 Task: Change the continue playback to "Never".
Action: Mouse moved to (124, 17)
Screenshot: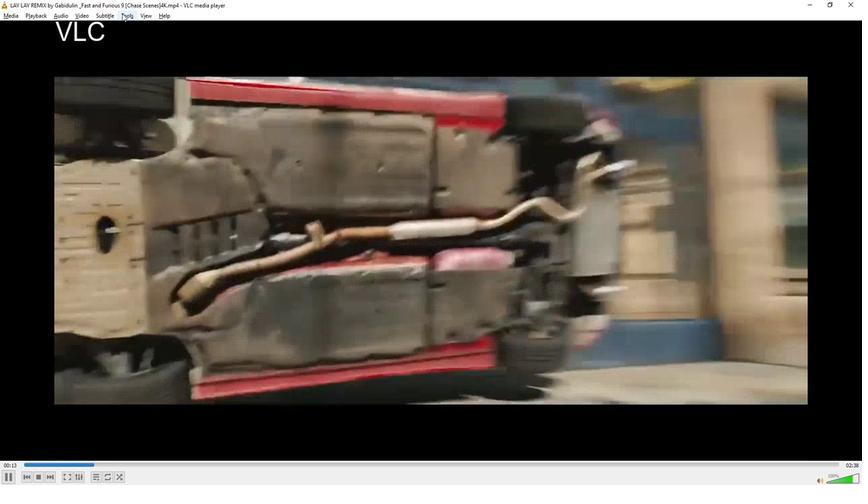 
Action: Mouse pressed left at (124, 17)
Screenshot: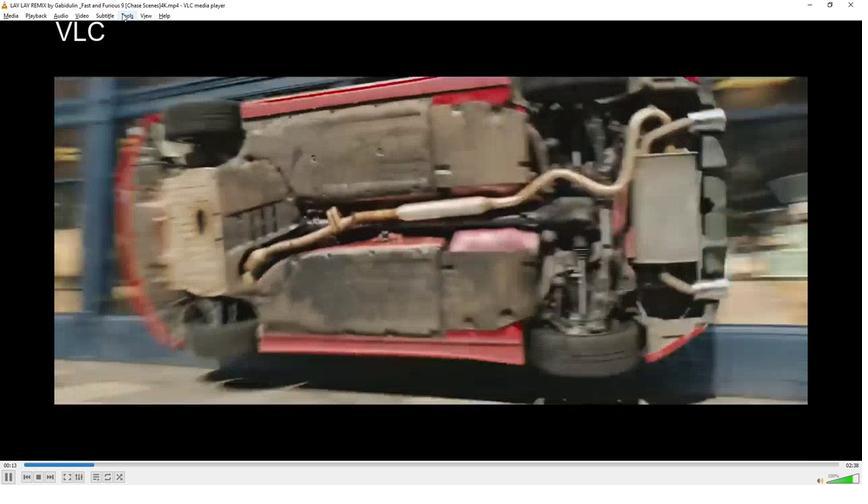 
Action: Mouse moved to (159, 124)
Screenshot: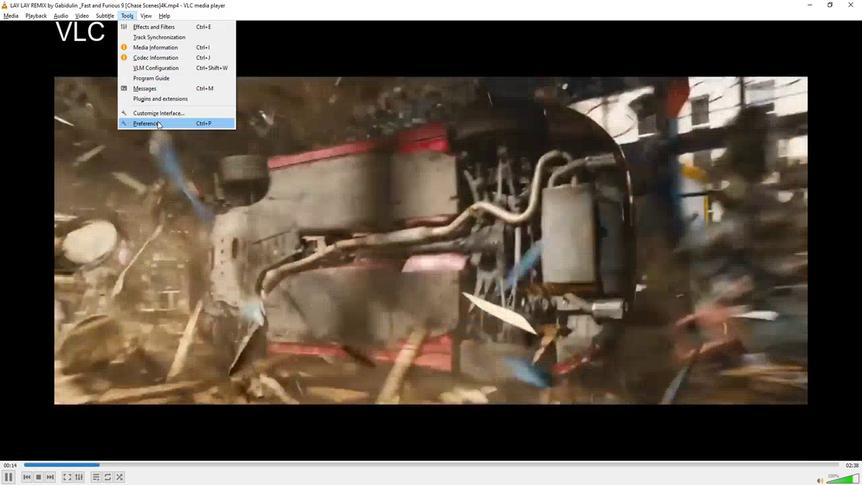 
Action: Mouse pressed left at (159, 124)
Screenshot: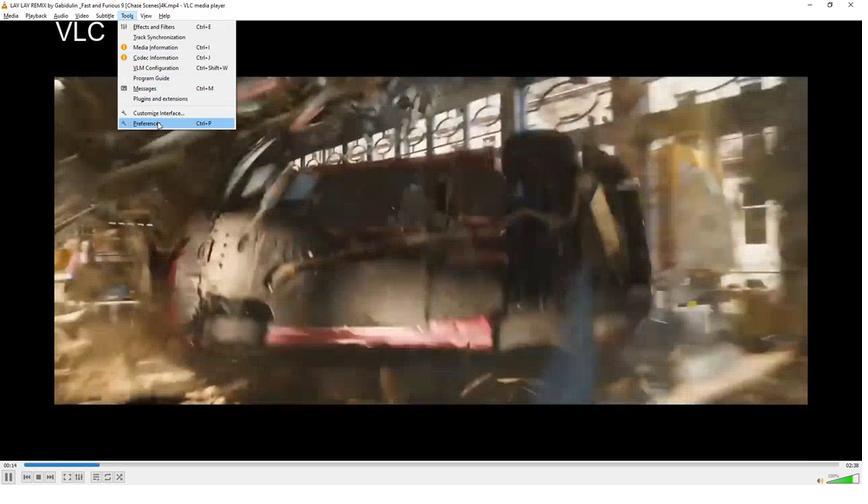 
Action: Mouse moved to (586, 320)
Screenshot: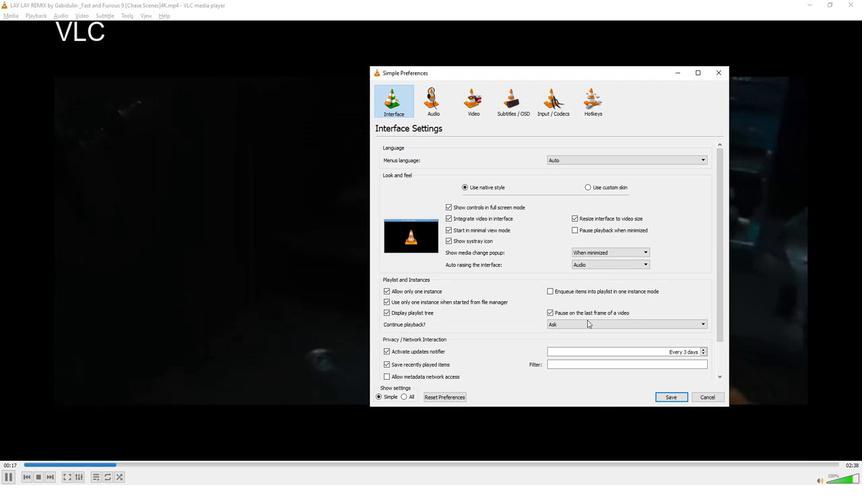 
Action: Mouse pressed left at (586, 320)
Screenshot: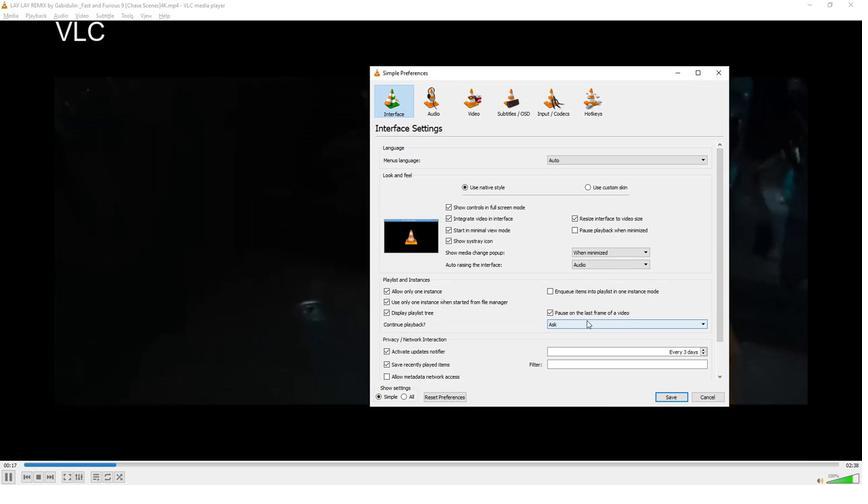 
Action: Mouse moved to (568, 332)
Screenshot: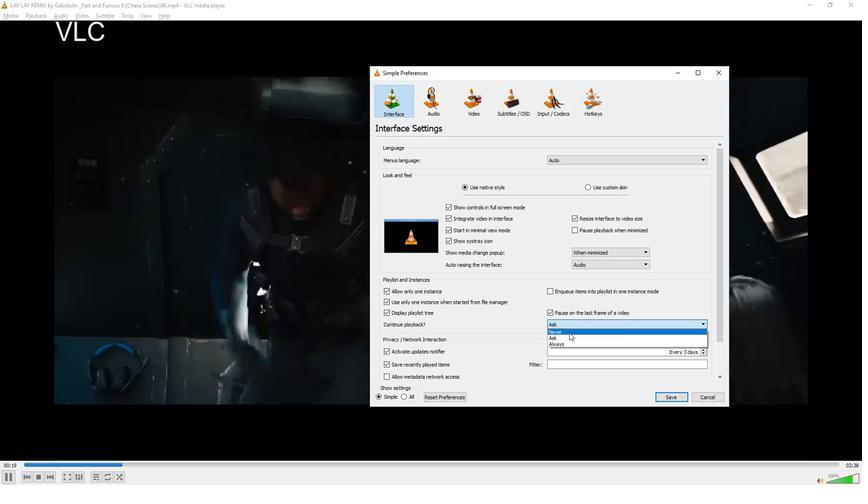 
Action: Mouse pressed left at (568, 332)
Screenshot: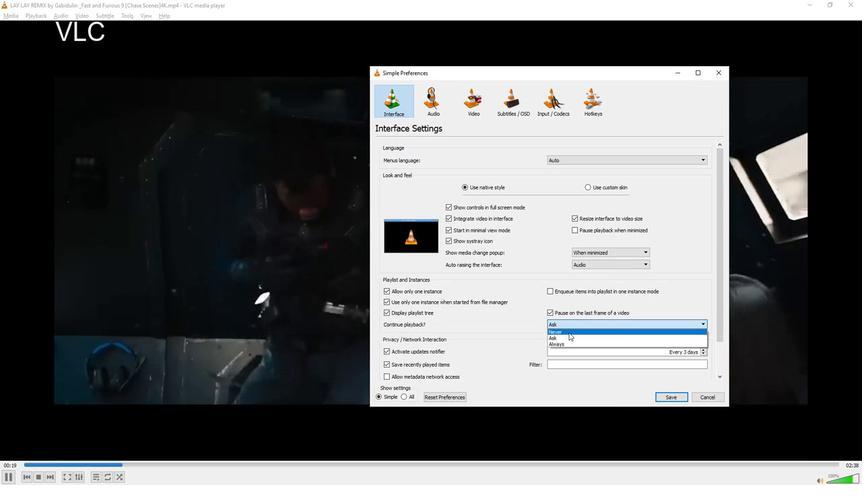 
Action: Mouse moved to (255, 287)
Screenshot: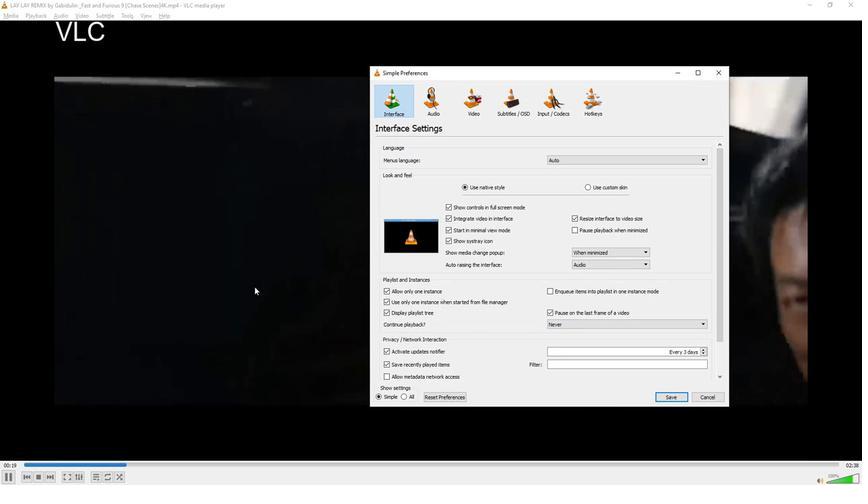 
